 Task: Check your profile URL.
Action: Mouse moved to (828, 160)
Screenshot: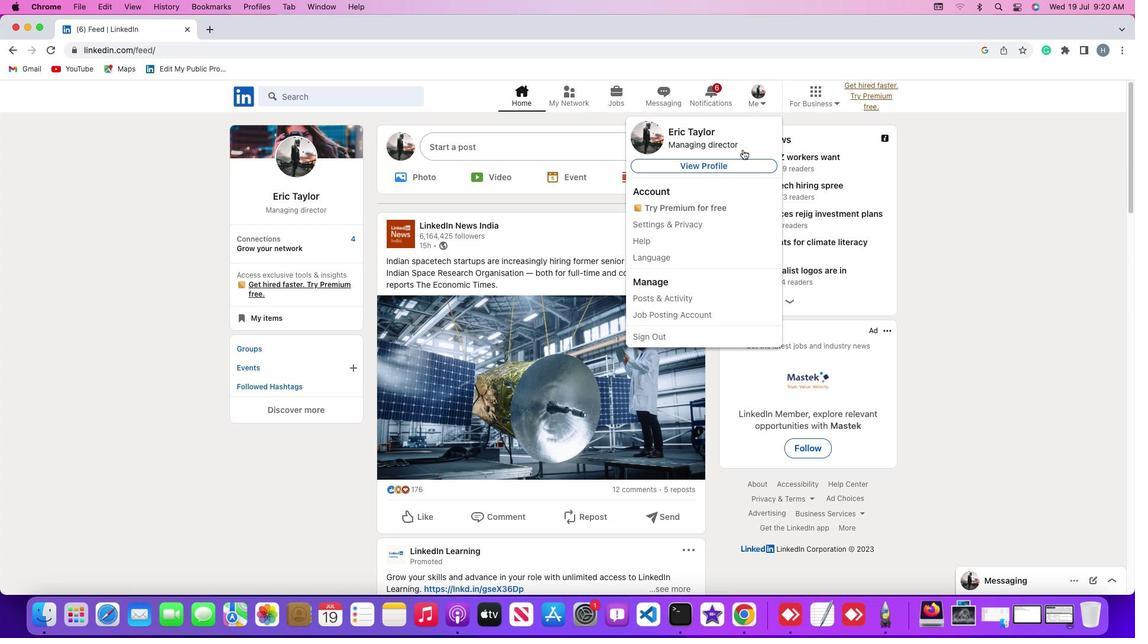 
Action: Mouse pressed left at (828, 160)
Screenshot: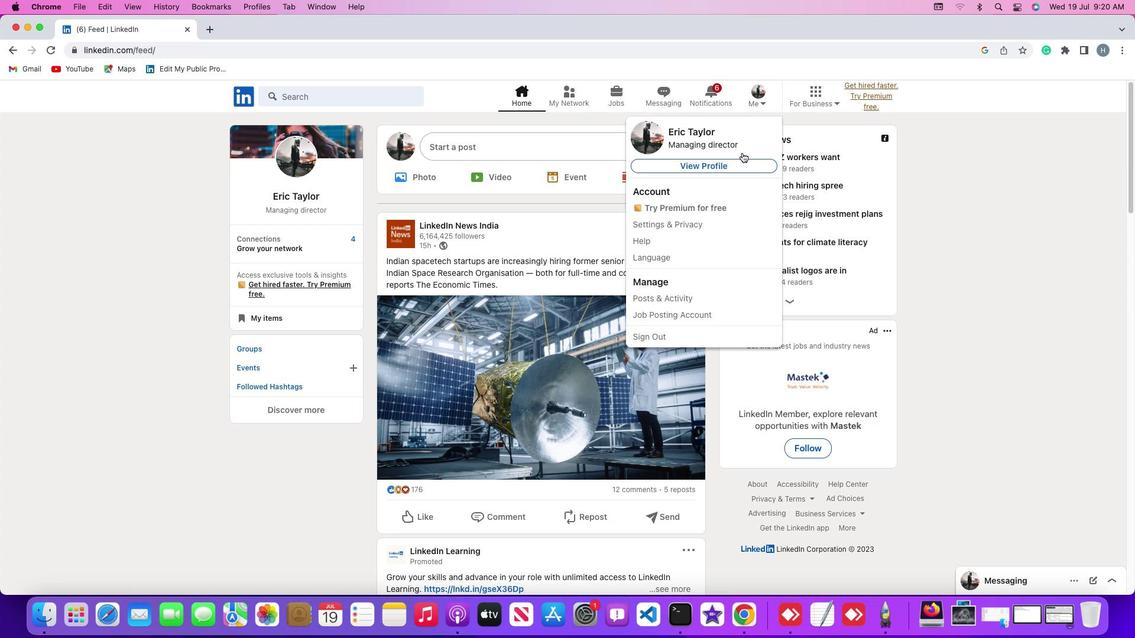 
Action: Mouse moved to (824, 162)
Screenshot: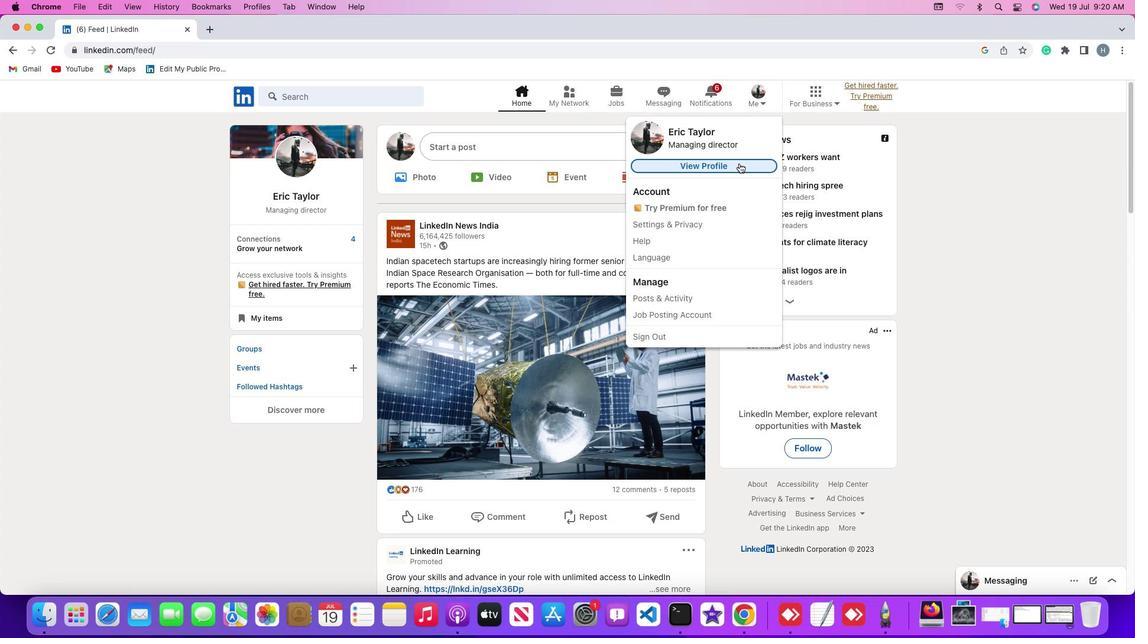 
Action: Mouse pressed left at (824, 162)
Screenshot: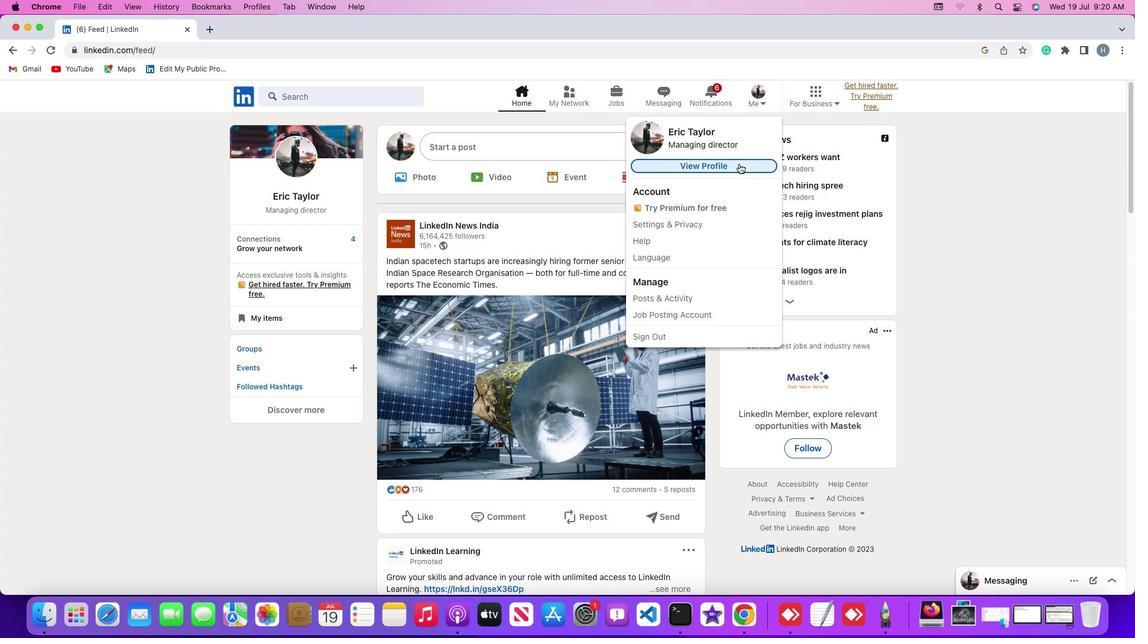 
Action: Mouse moved to (800, 225)
Screenshot: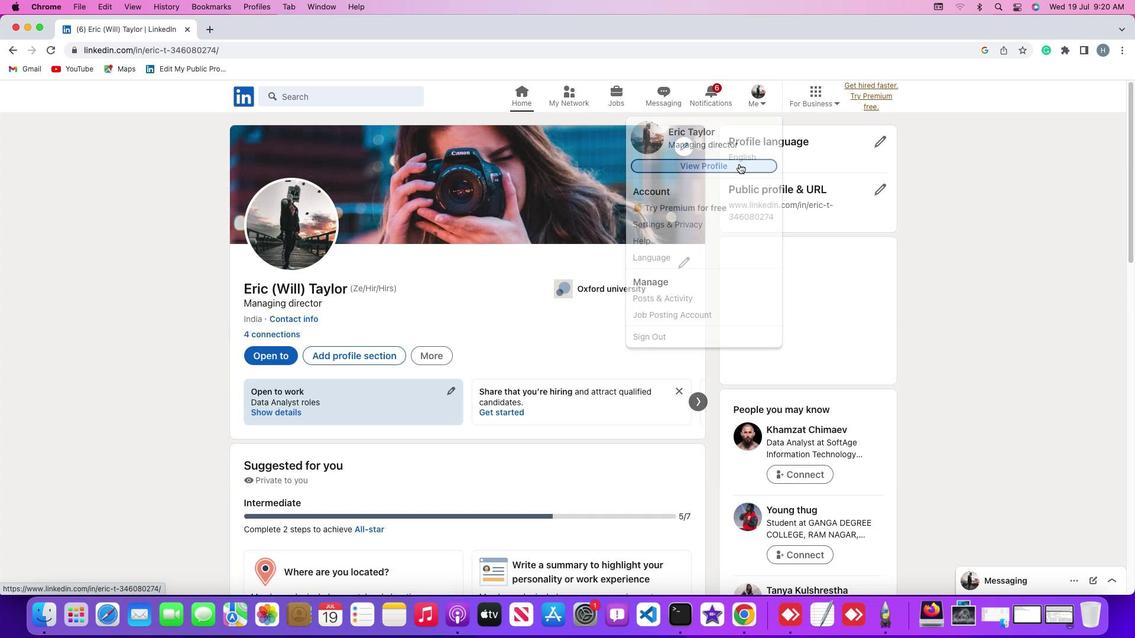 
Action: Mouse pressed left at (800, 225)
Screenshot: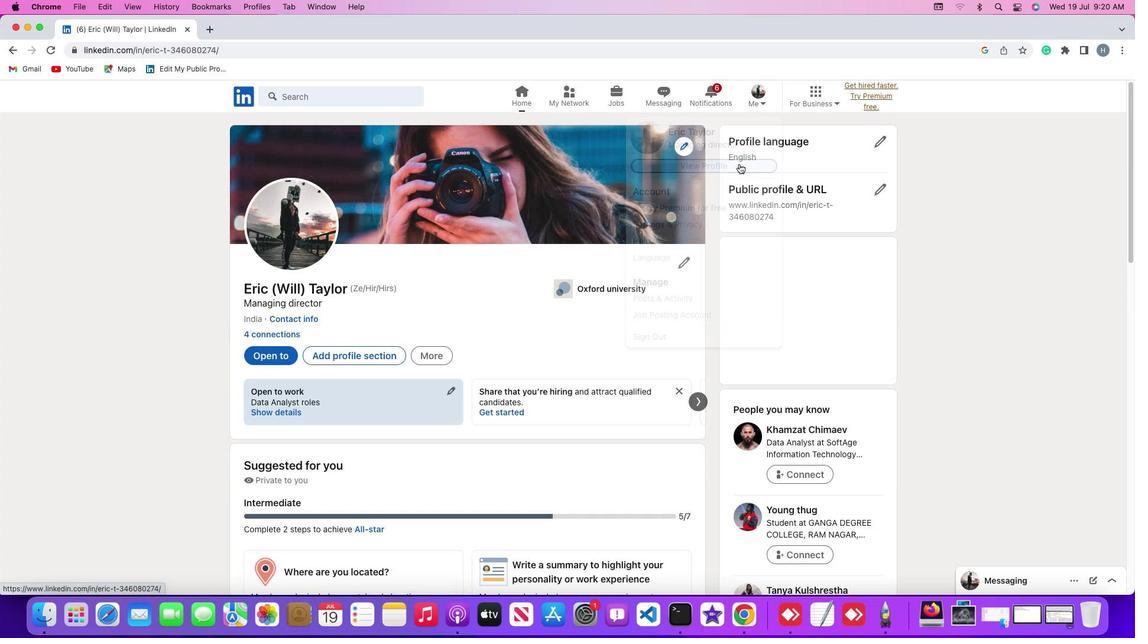 
Action: Mouse moved to (746, 321)
Screenshot: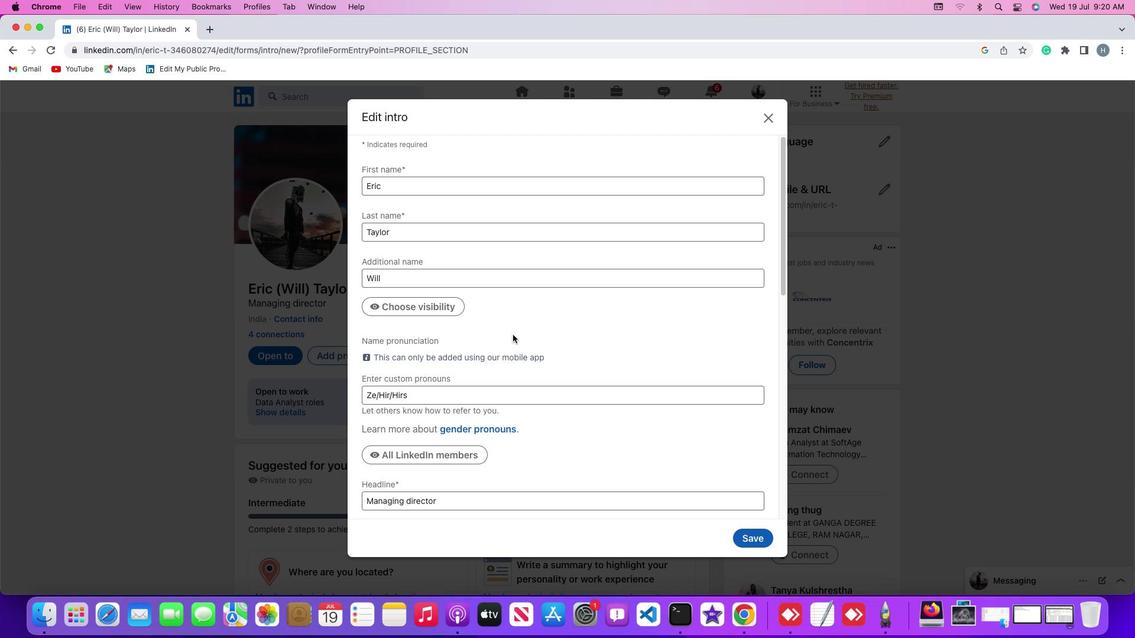 
Action: Mouse pressed left at (746, 321)
Screenshot: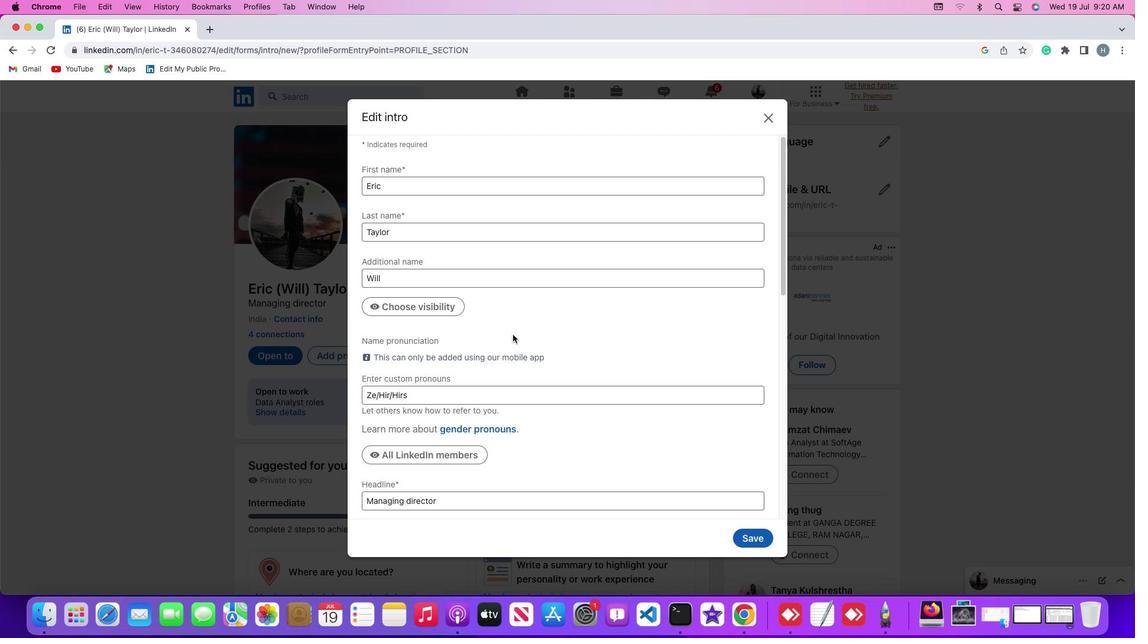 
Action: Mouse moved to (574, 396)
Screenshot: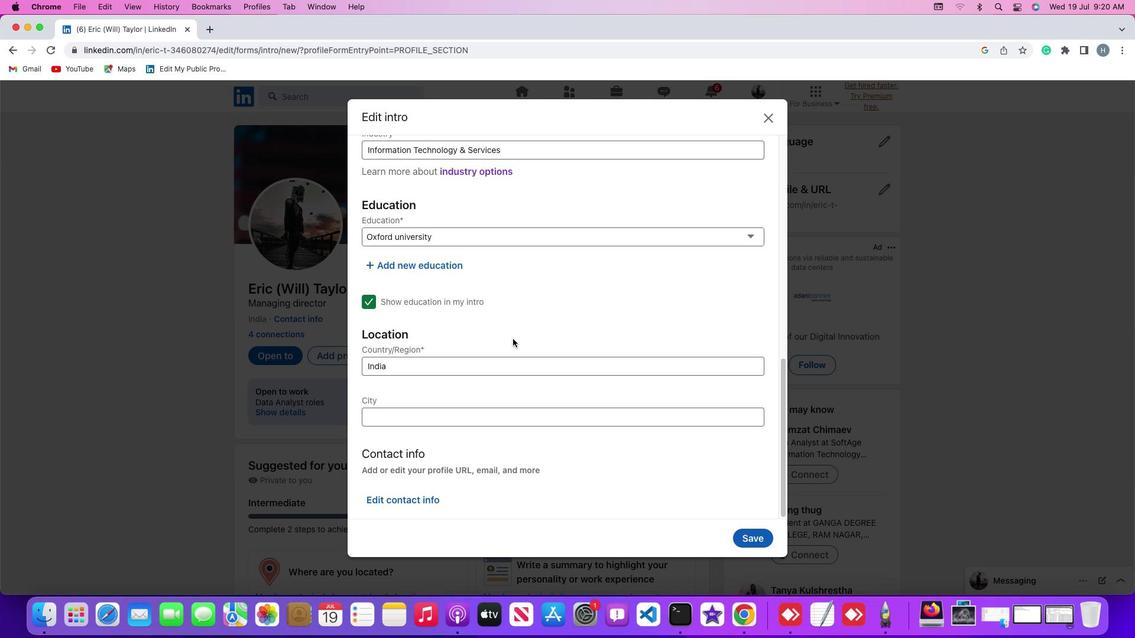 
Action: Mouse scrolled (574, 396) with delta (61, 60)
Screenshot: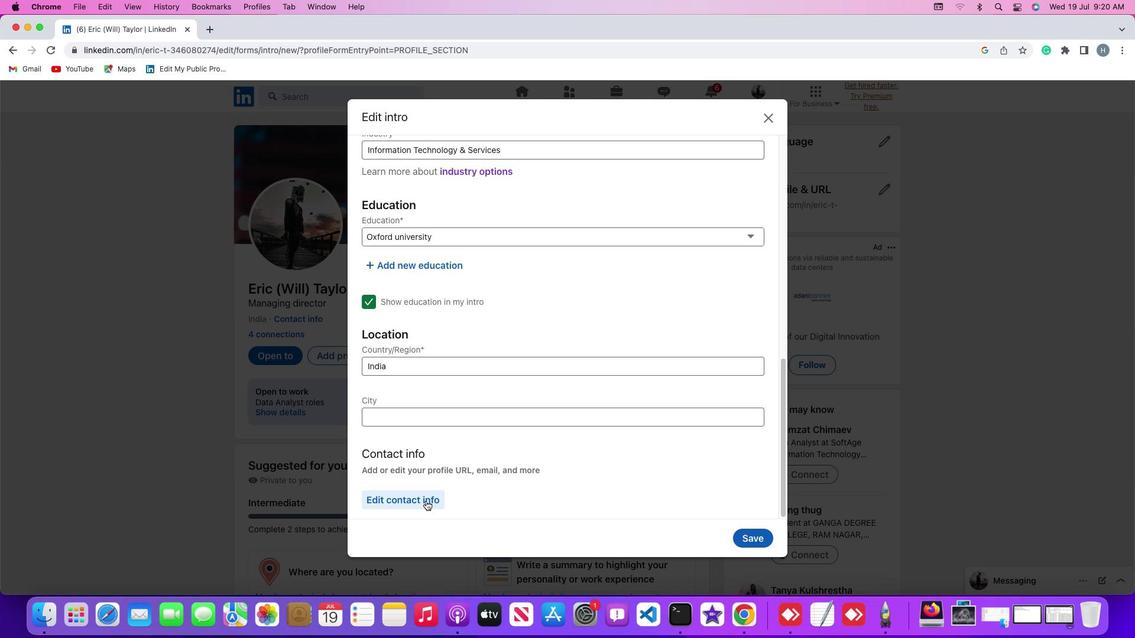 
Action: Mouse scrolled (574, 396) with delta (61, 60)
Screenshot: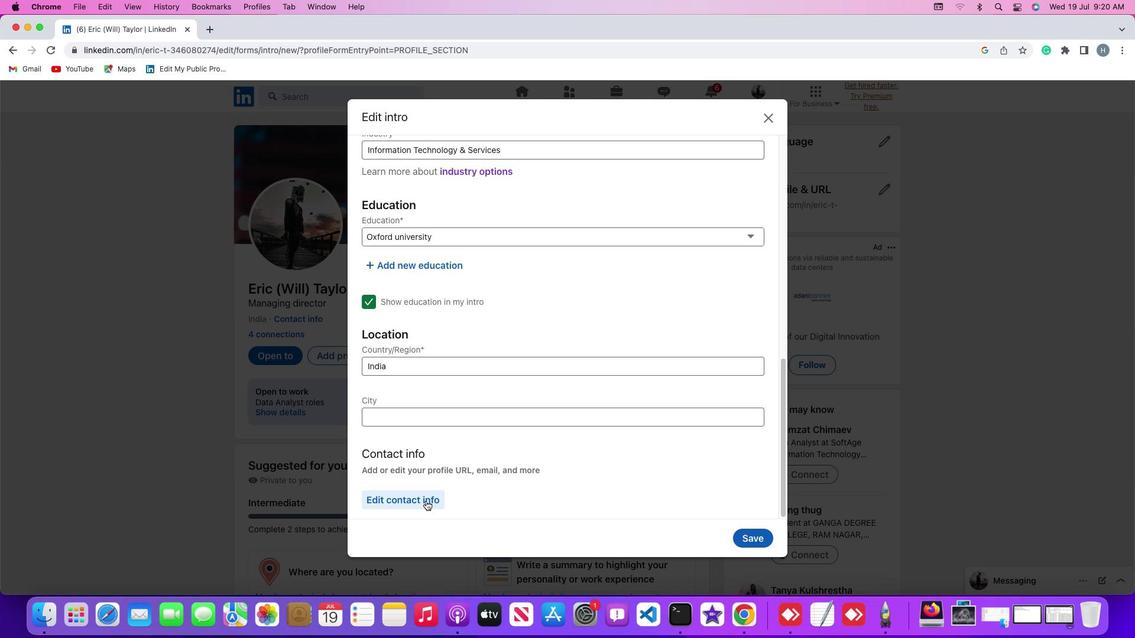 
Action: Mouse scrolled (574, 396) with delta (61, 59)
Screenshot: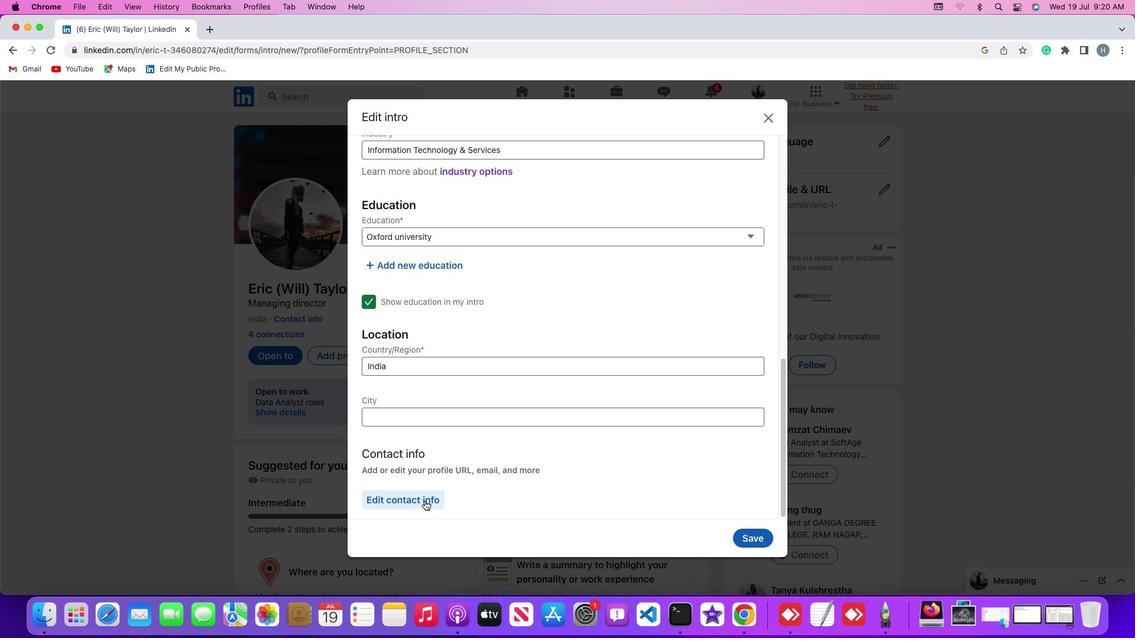 
Action: Mouse scrolled (574, 396) with delta (61, 58)
Screenshot: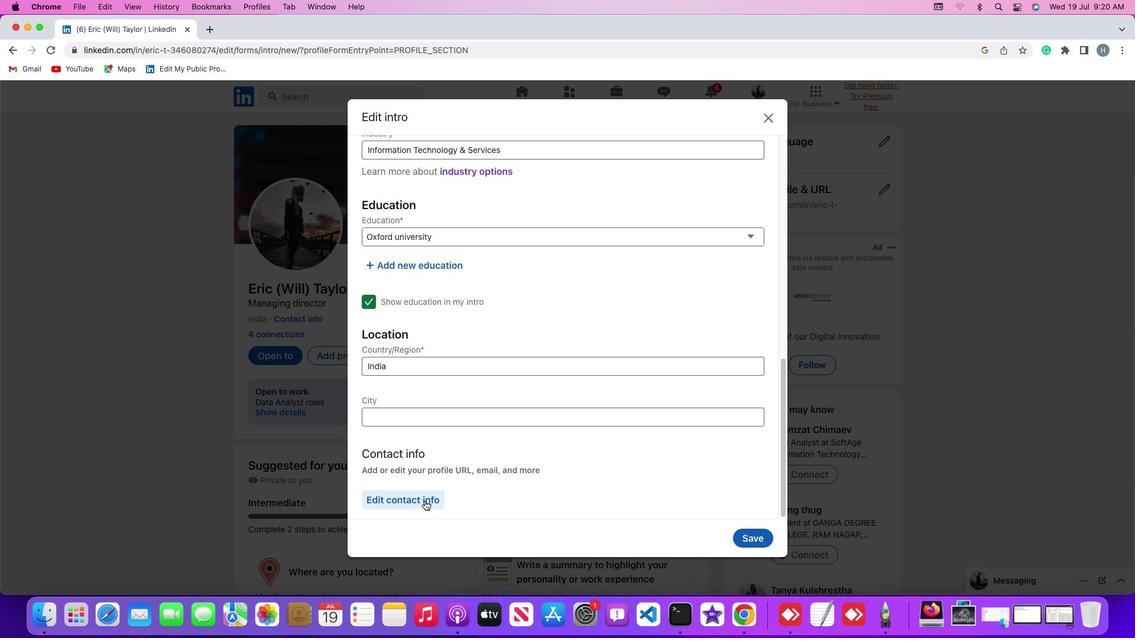 
Action: Mouse scrolled (574, 396) with delta (61, 57)
Screenshot: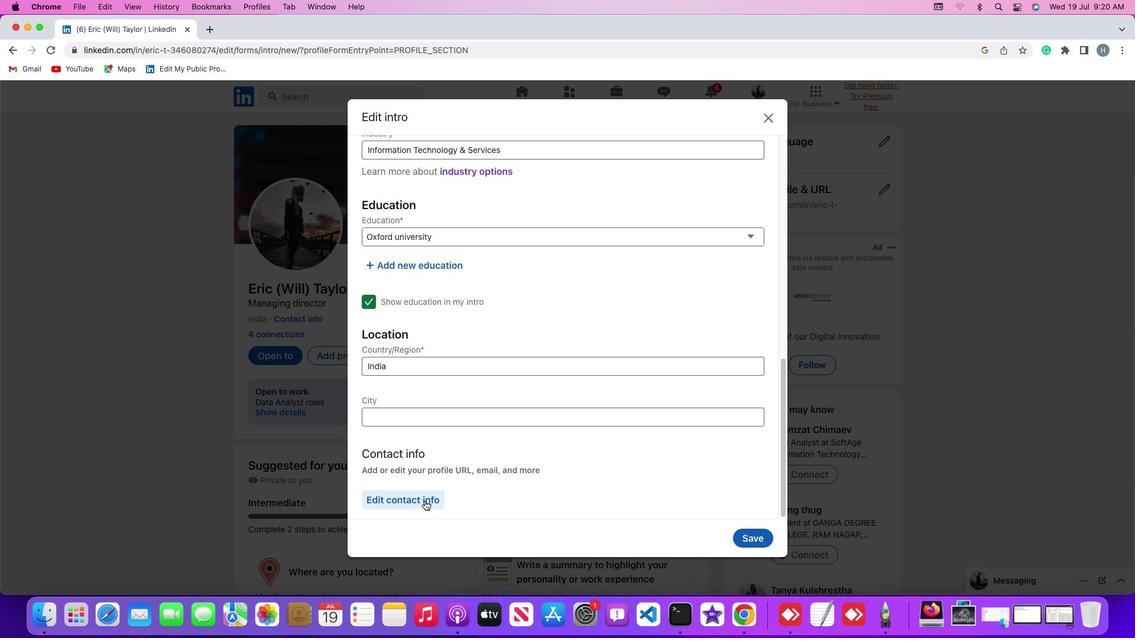 
Action: Mouse scrolled (574, 396) with delta (61, 57)
Screenshot: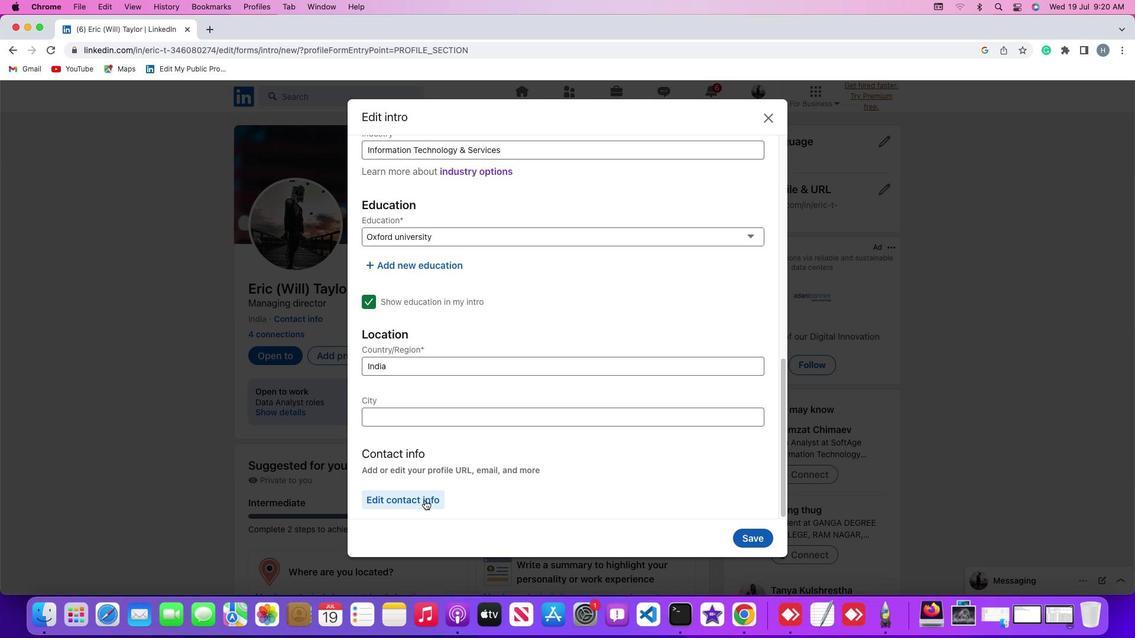 
Action: Mouse scrolled (574, 396) with delta (61, 60)
Screenshot: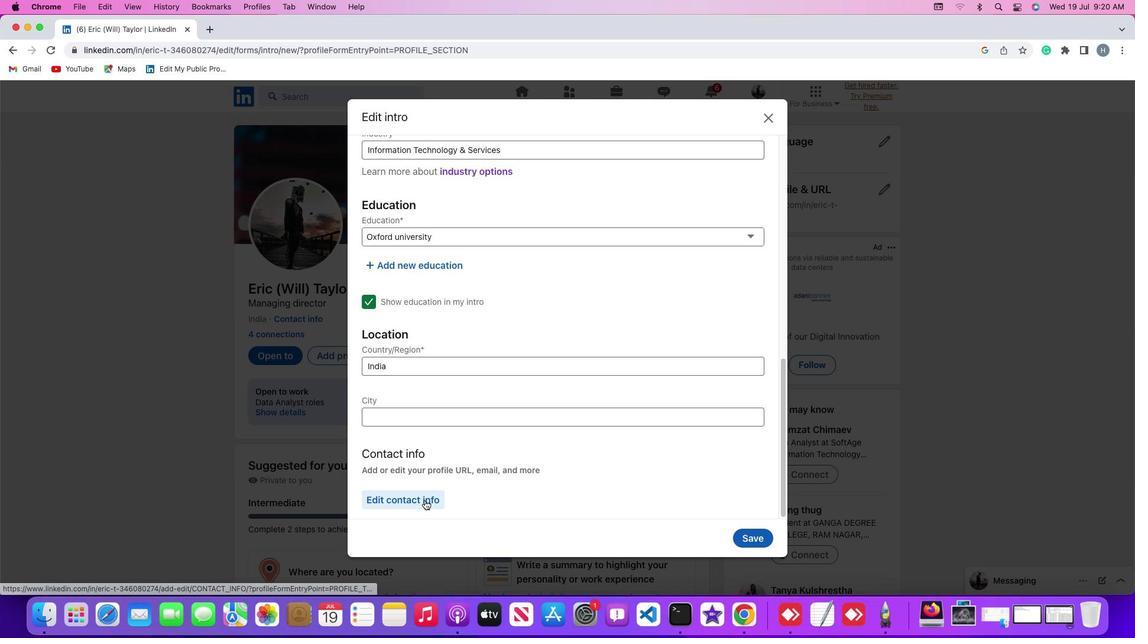 
Action: Mouse scrolled (574, 396) with delta (61, 60)
Screenshot: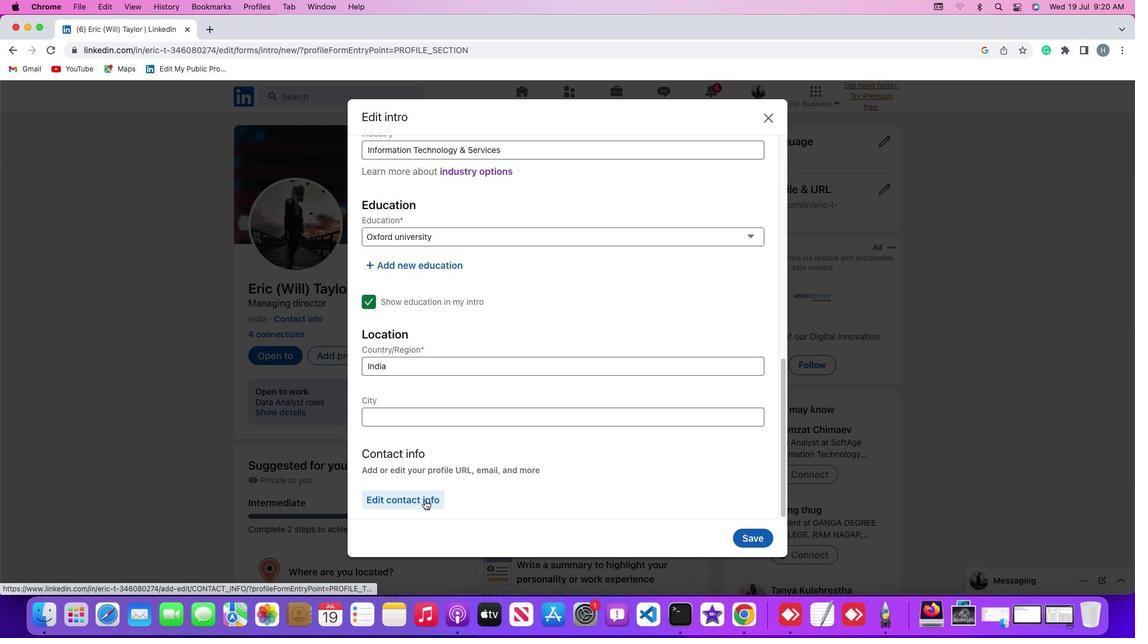 
Action: Mouse scrolled (574, 396) with delta (61, 59)
Screenshot: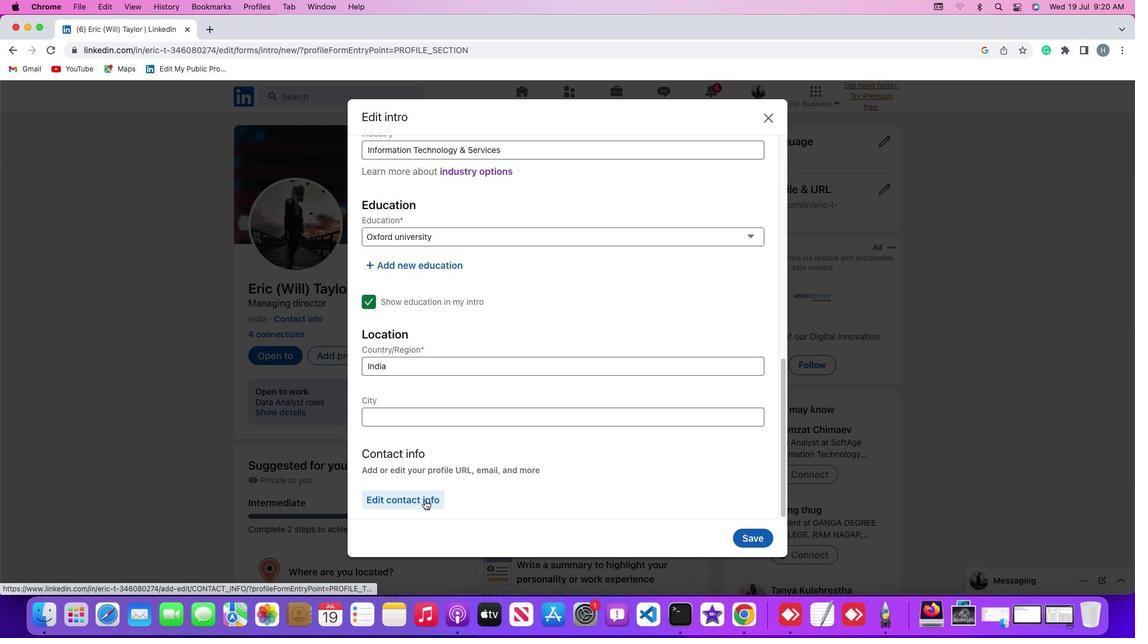 
Action: Mouse scrolled (574, 396) with delta (61, 58)
Screenshot: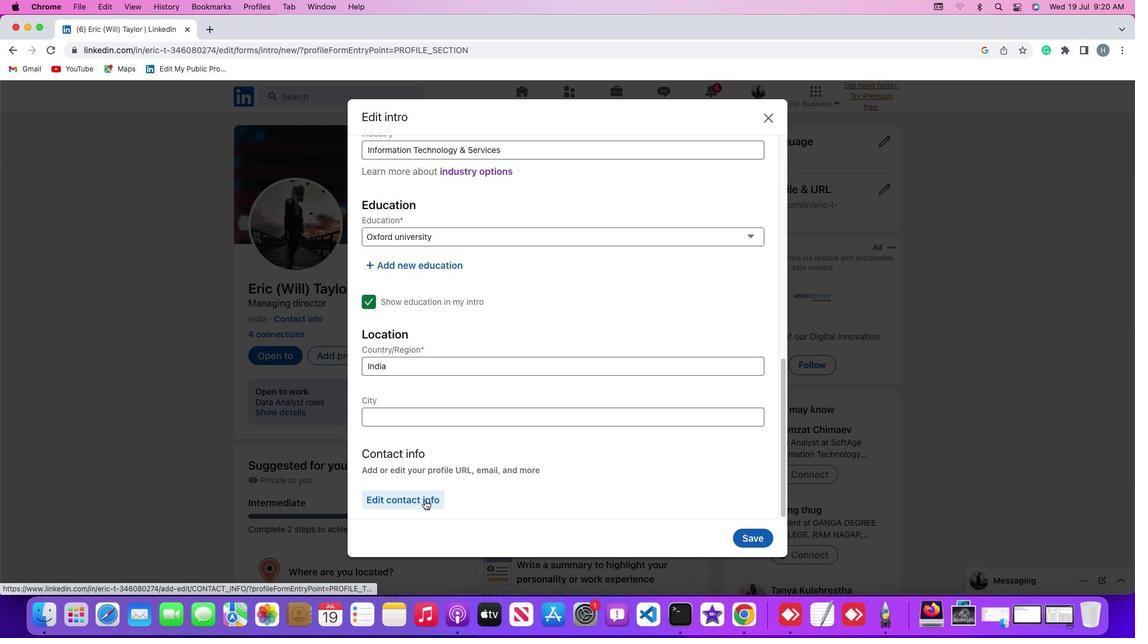 
Action: Mouse scrolled (574, 396) with delta (61, 57)
Screenshot: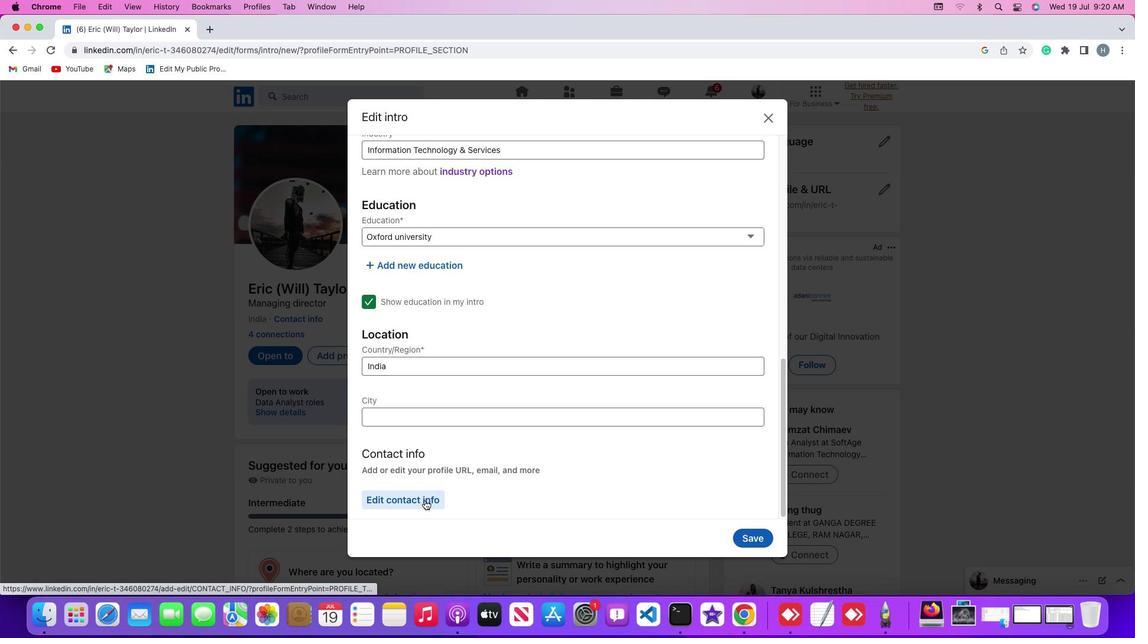 
Action: Mouse scrolled (574, 396) with delta (61, 57)
Screenshot: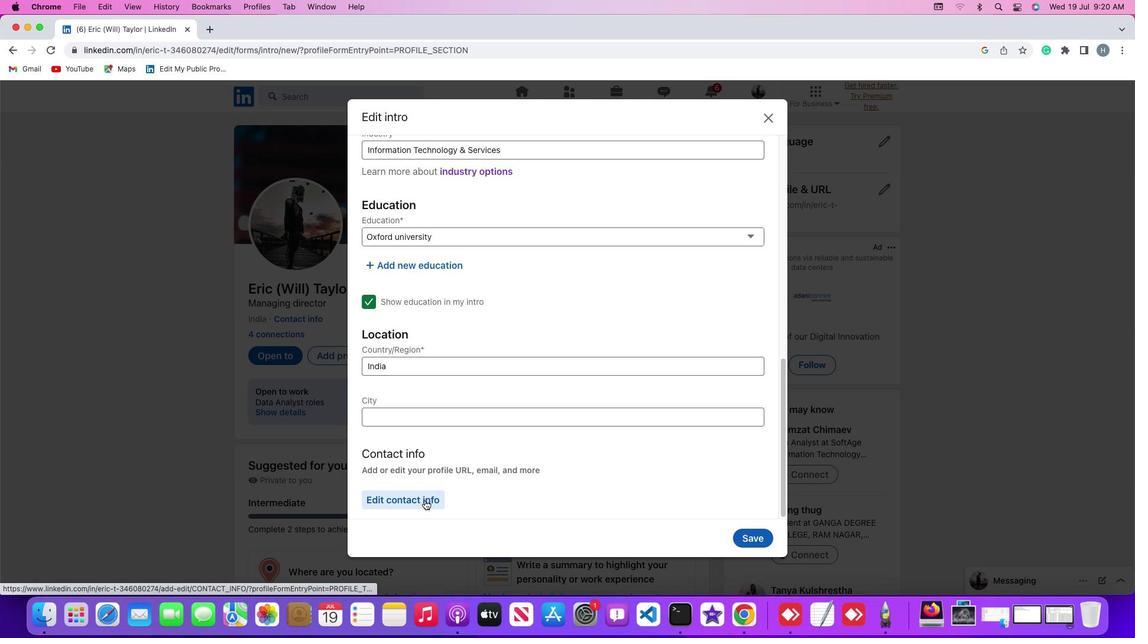 
Action: Mouse scrolled (574, 396) with delta (61, 60)
Screenshot: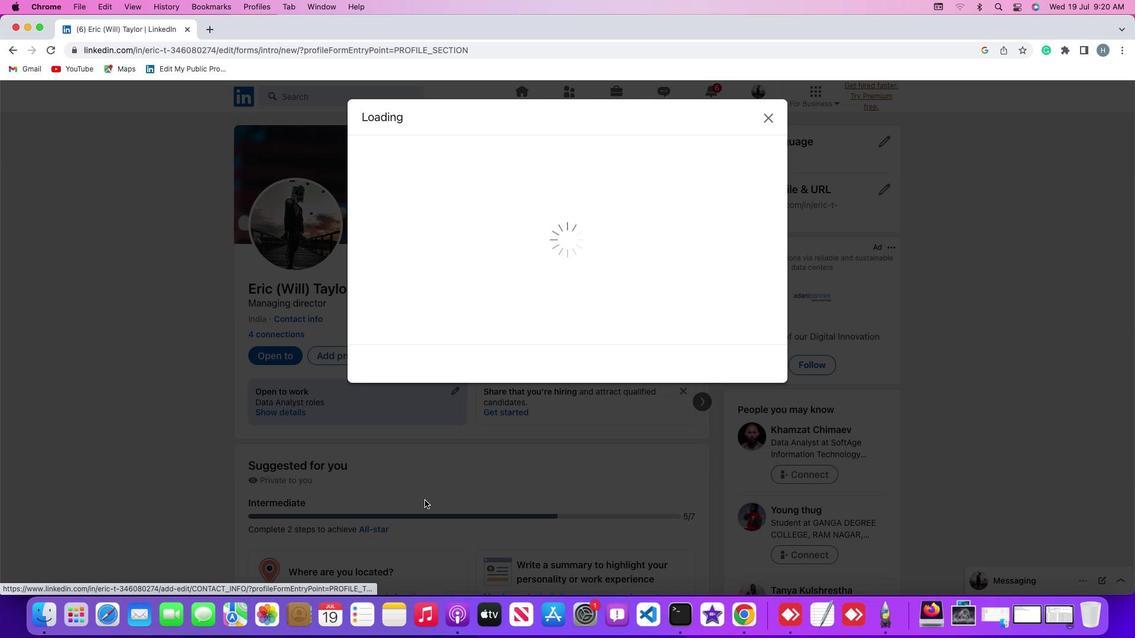 
Action: Mouse scrolled (574, 396) with delta (61, 60)
Screenshot: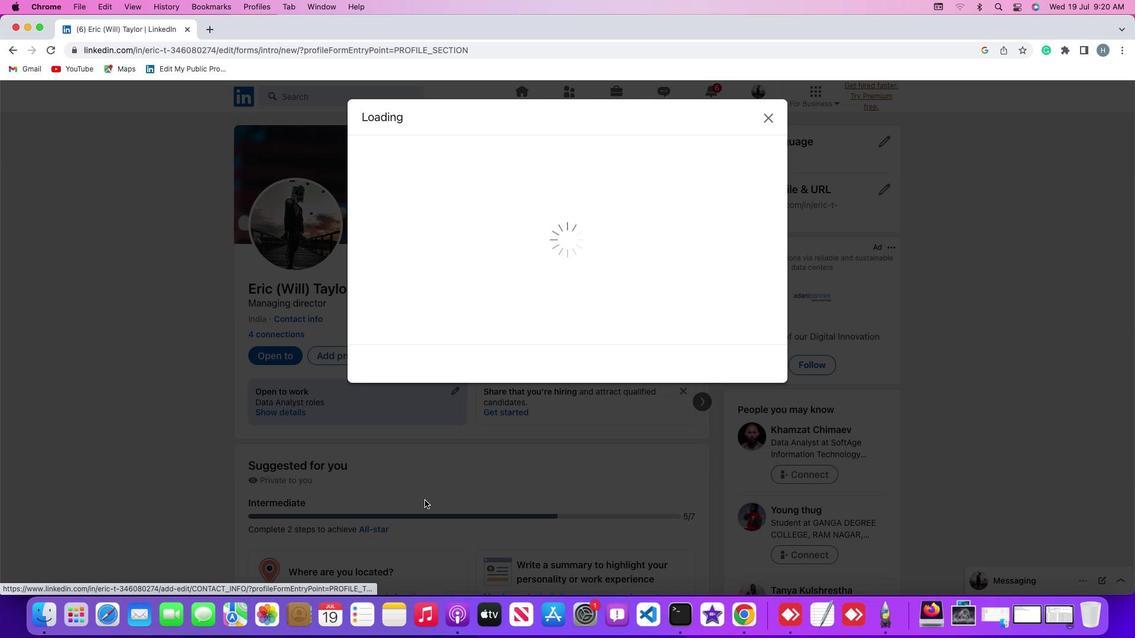 
Action: Mouse scrolled (574, 396) with delta (61, 59)
Screenshot: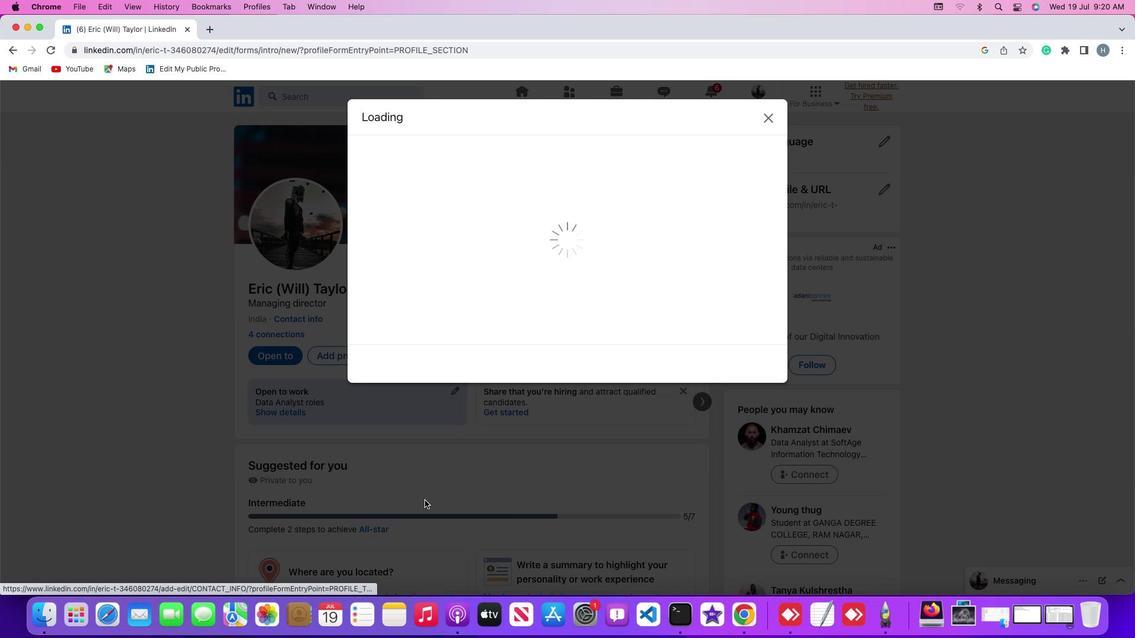 
Action: Mouse scrolled (574, 396) with delta (61, 58)
Screenshot: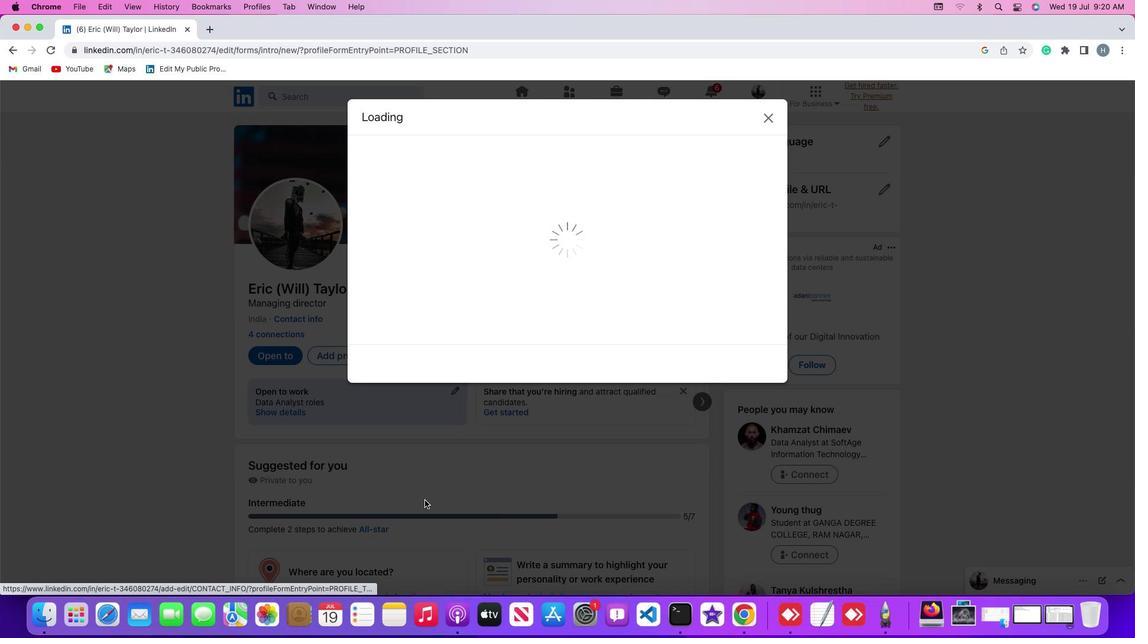 
Action: Mouse scrolled (574, 396) with delta (61, 57)
Screenshot: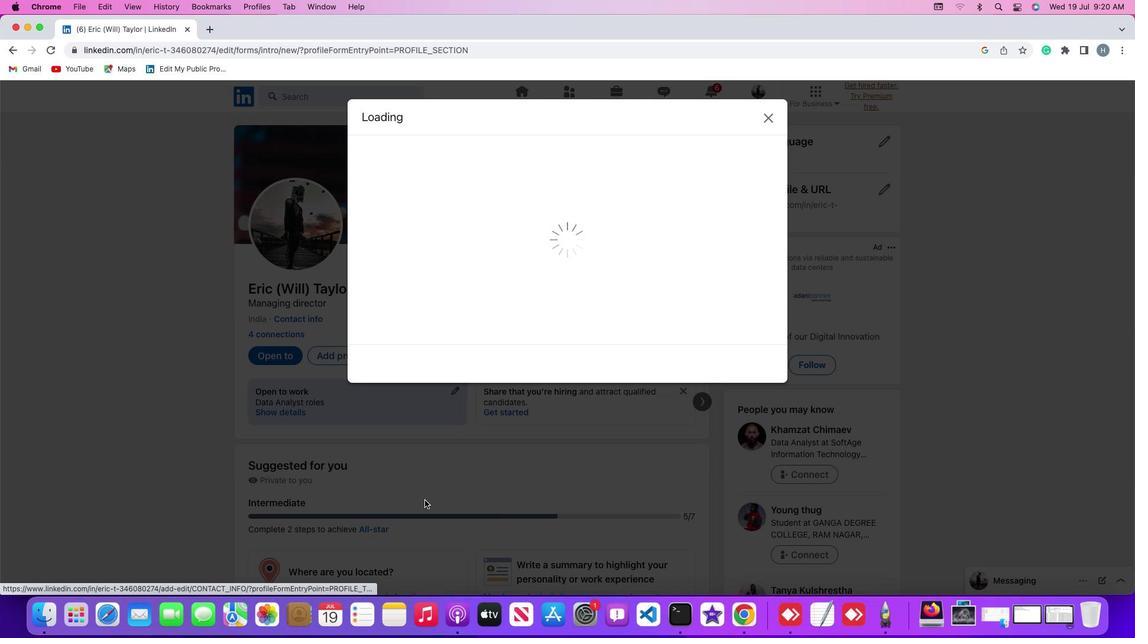 
Action: Mouse moved to (486, 562)
Screenshot: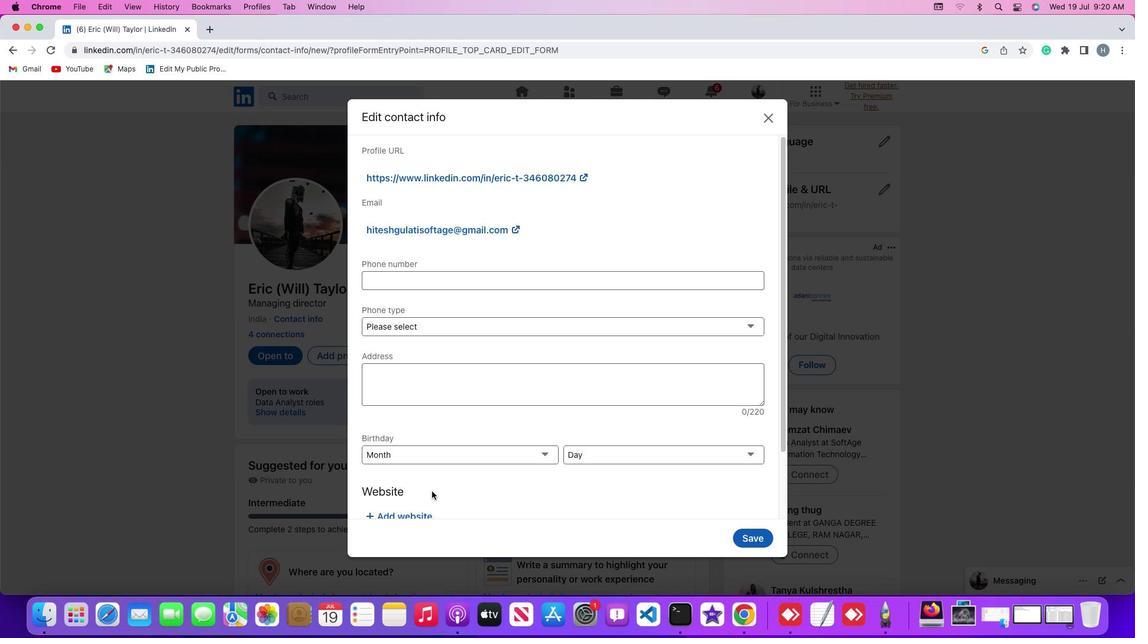 
Action: Mouse pressed left at (486, 562)
Screenshot: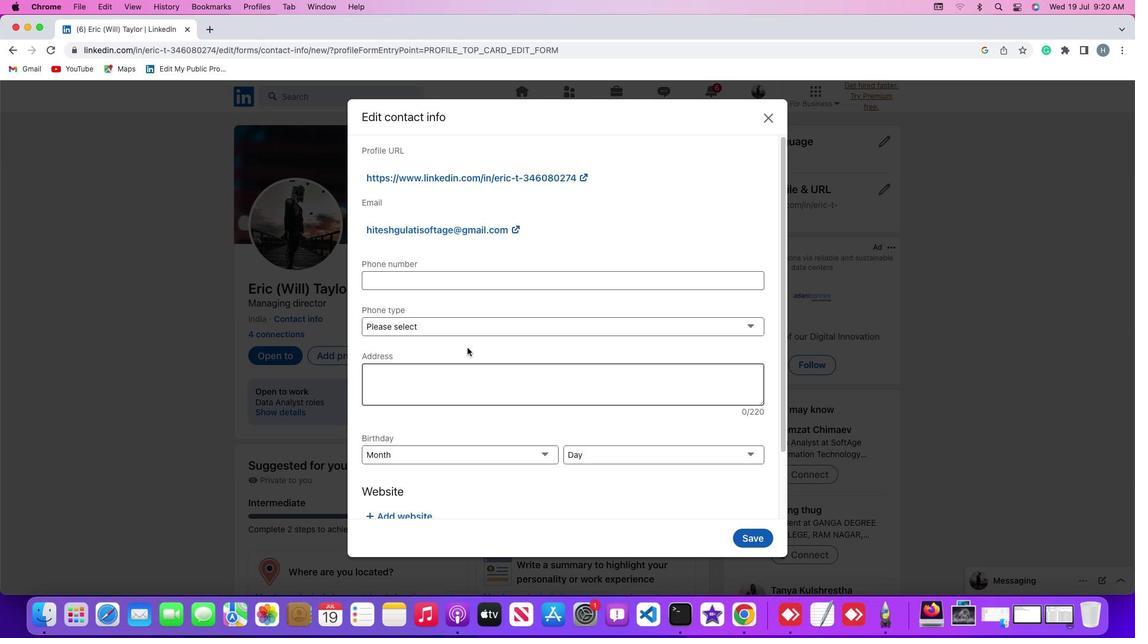 
Action: Mouse moved to (582, 239)
Screenshot: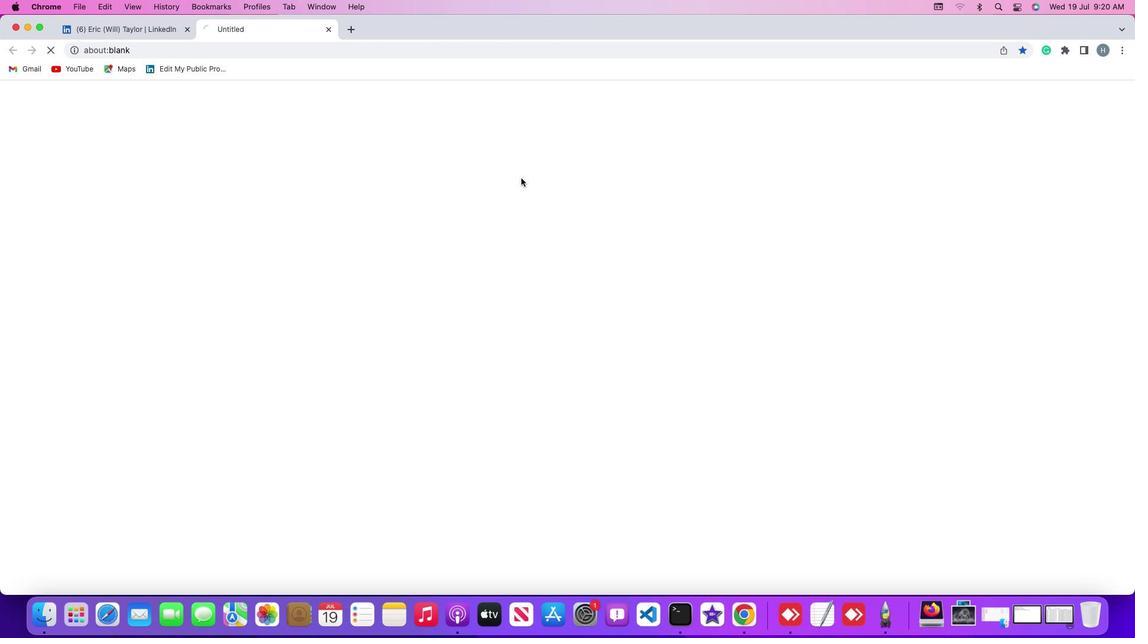 
Action: Mouse pressed left at (582, 239)
Screenshot: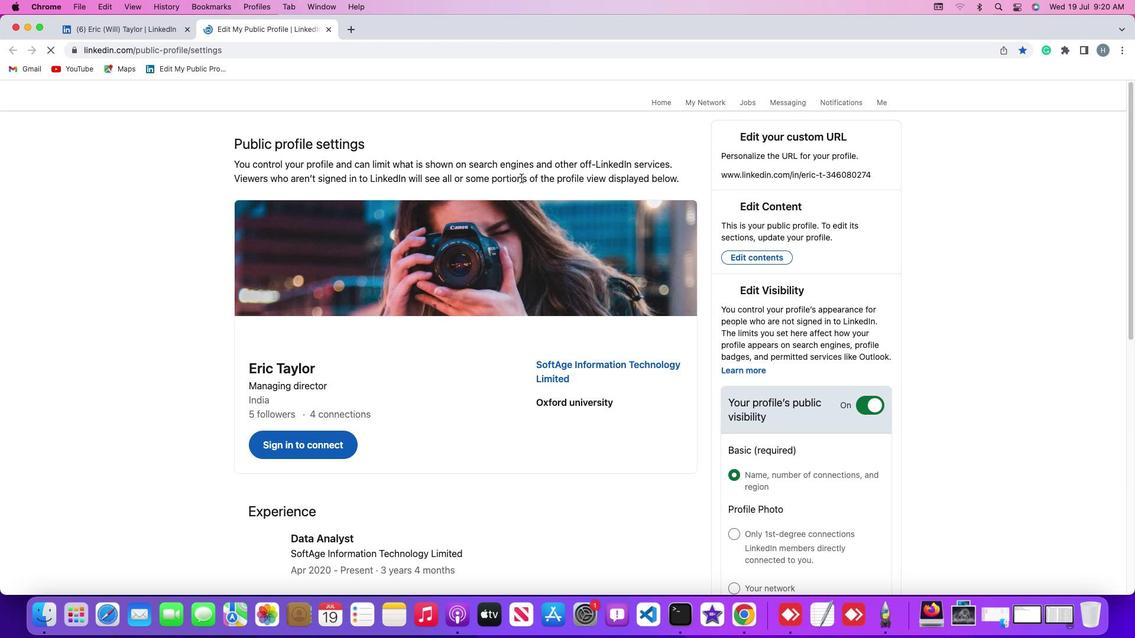 
